 Task: Delete the particular report from the list of reports
Action: Mouse moved to (279, 185)
Screenshot: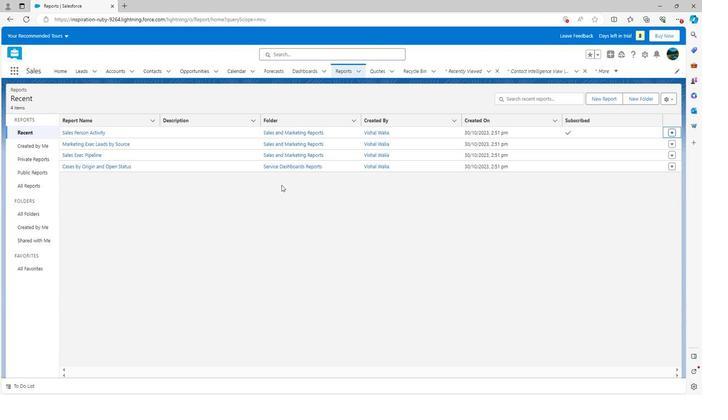 
Action: Mouse scrolled (279, 184) with delta (0, 0)
Screenshot: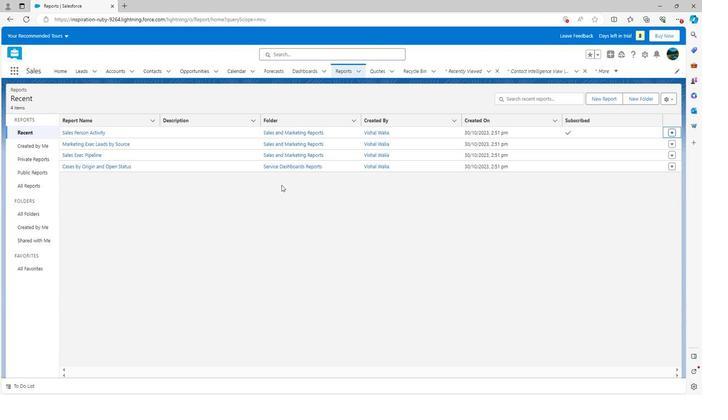 
Action: Mouse scrolled (279, 184) with delta (0, 0)
Screenshot: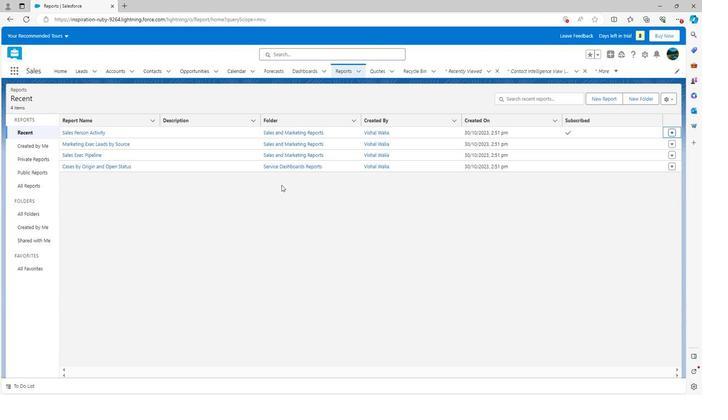 
Action: Mouse moved to (57, 68)
Screenshot: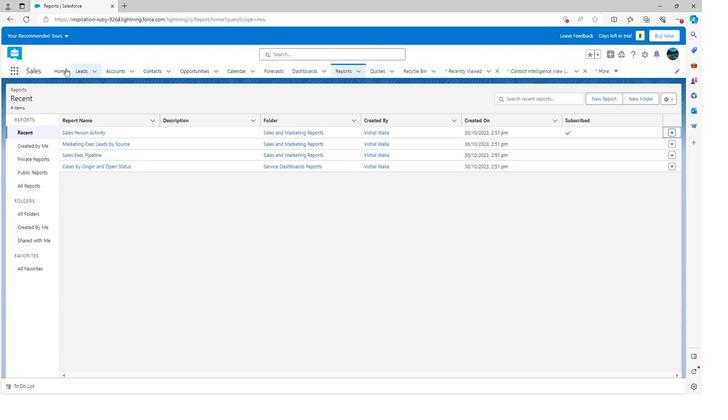
Action: Mouse pressed left at (57, 68)
Screenshot: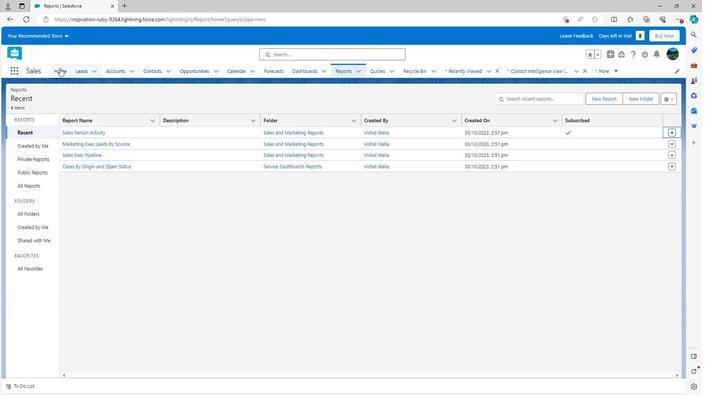 
Action: Mouse moved to (343, 70)
Screenshot: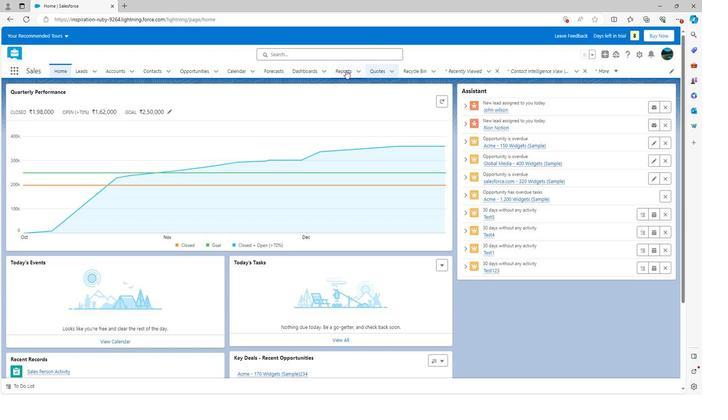 
Action: Mouse pressed left at (343, 70)
Screenshot: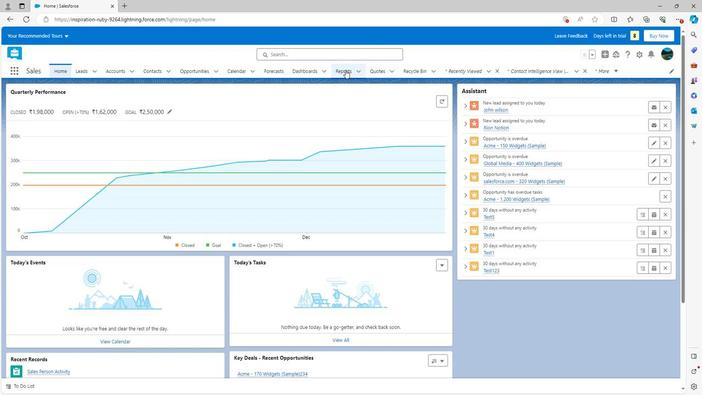 
Action: Mouse moved to (669, 167)
Screenshot: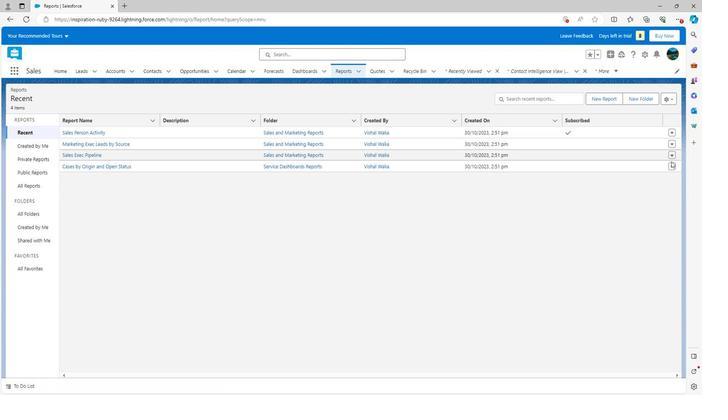 
Action: Mouse pressed left at (669, 167)
Screenshot: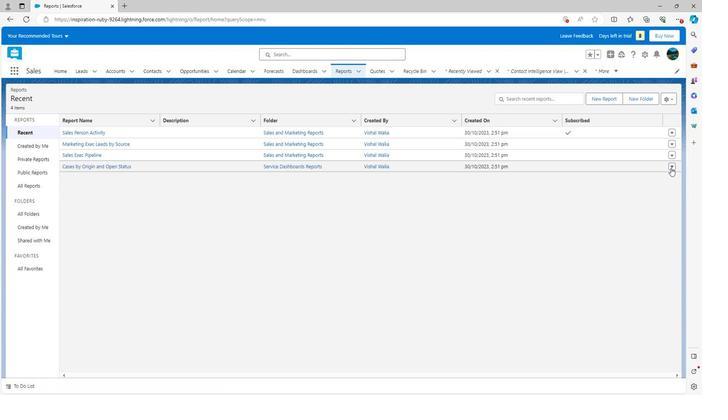 
Action: Mouse moved to (644, 228)
Screenshot: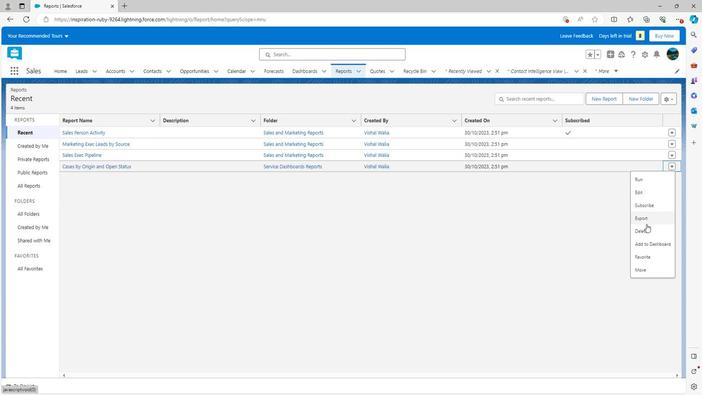
Action: Mouse pressed left at (644, 228)
Screenshot: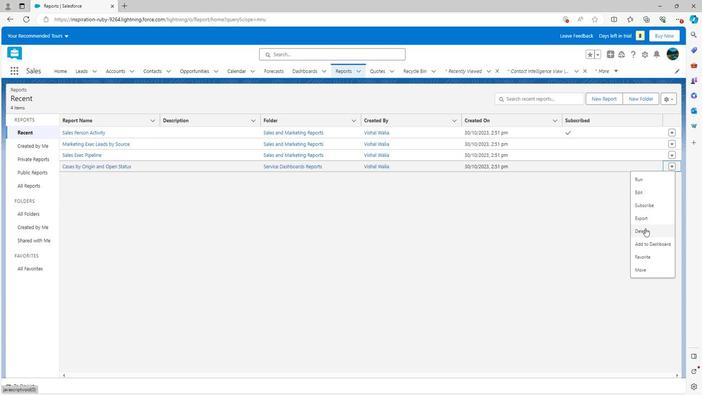 
Action: Mouse moved to (441, 225)
Screenshot: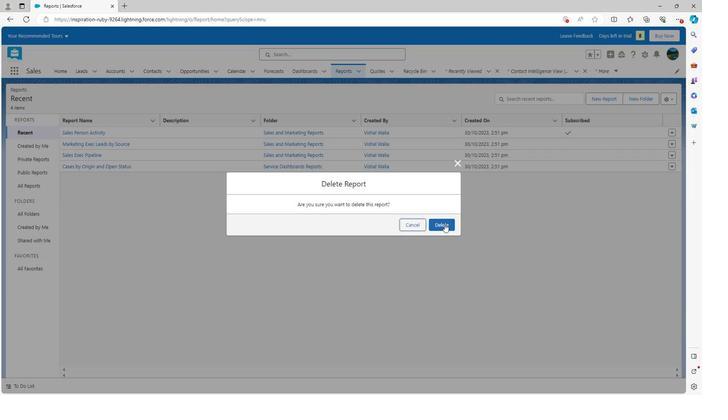 
Action: Mouse pressed left at (441, 225)
Screenshot: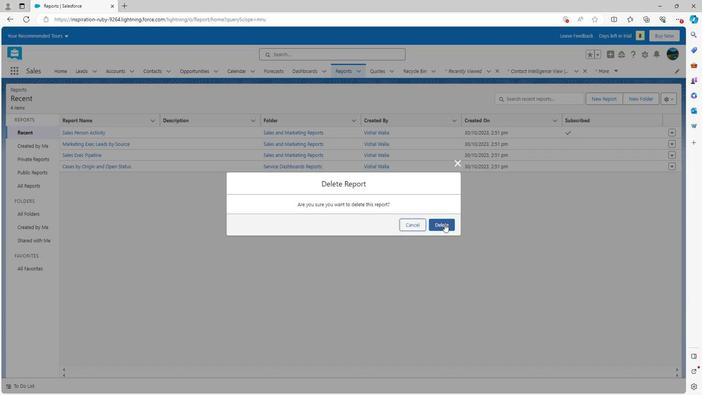 
Action: Mouse moved to (453, 187)
Screenshot: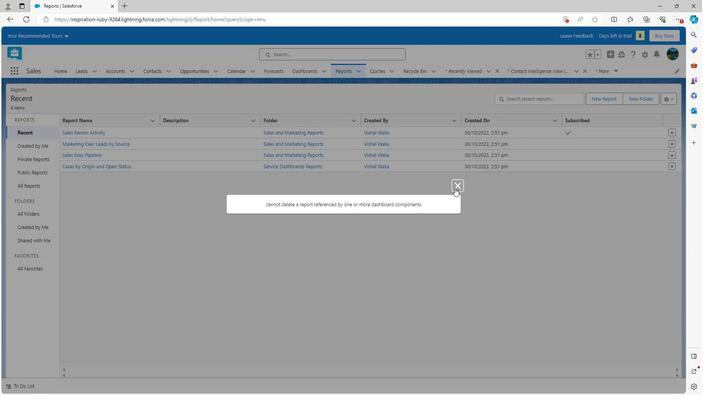 
Action: Mouse pressed left at (453, 187)
Screenshot: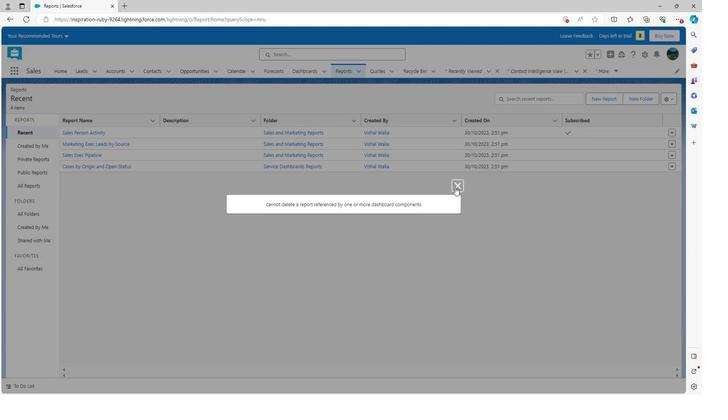 
Action: Mouse moved to (403, 147)
Screenshot: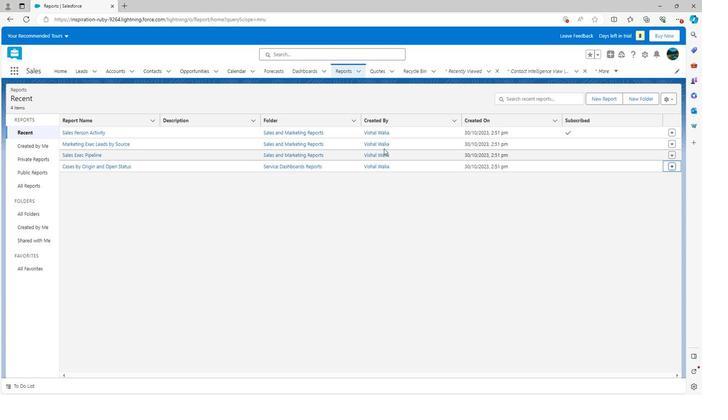 
